 Task: Block   from Email0099 with a subject Subject0096
Action: Mouse moved to (451, 553)
Screenshot: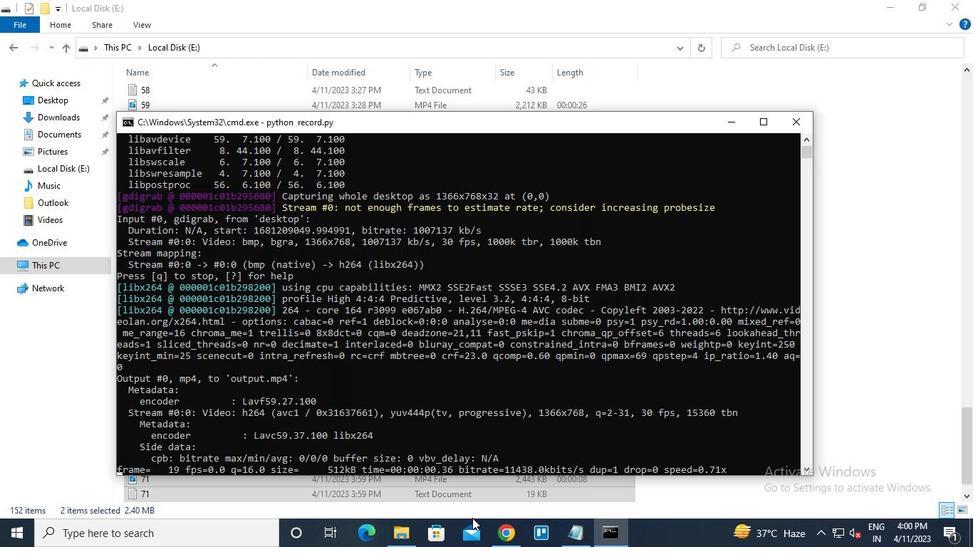 
Action: Mouse pressed left at (451, 553)
Screenshot: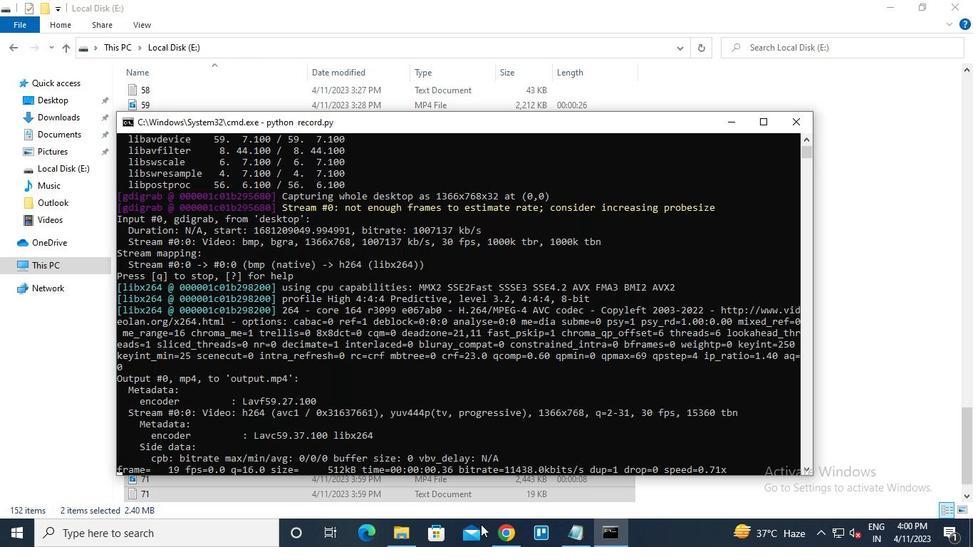 
Action: Mouse moved to (277, 188)
Screenshot: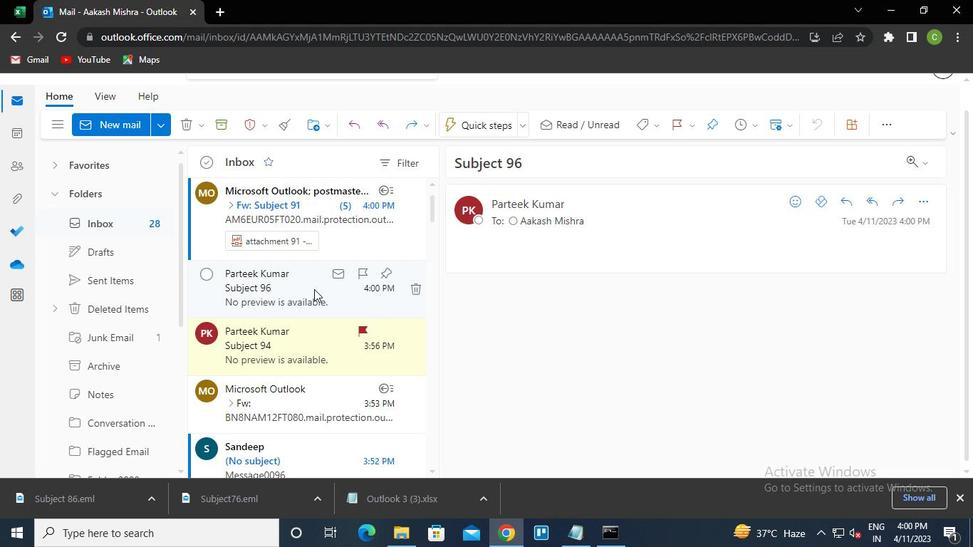 
Action: Mouse pressed left at (277, 188)
Screenshot: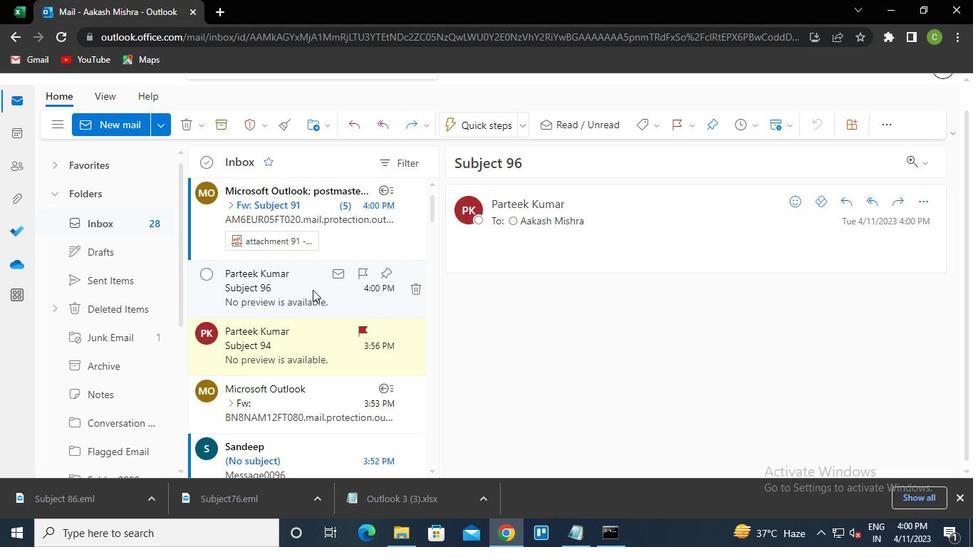 
Action: Mouse moved to (355, 330)
Screenshot: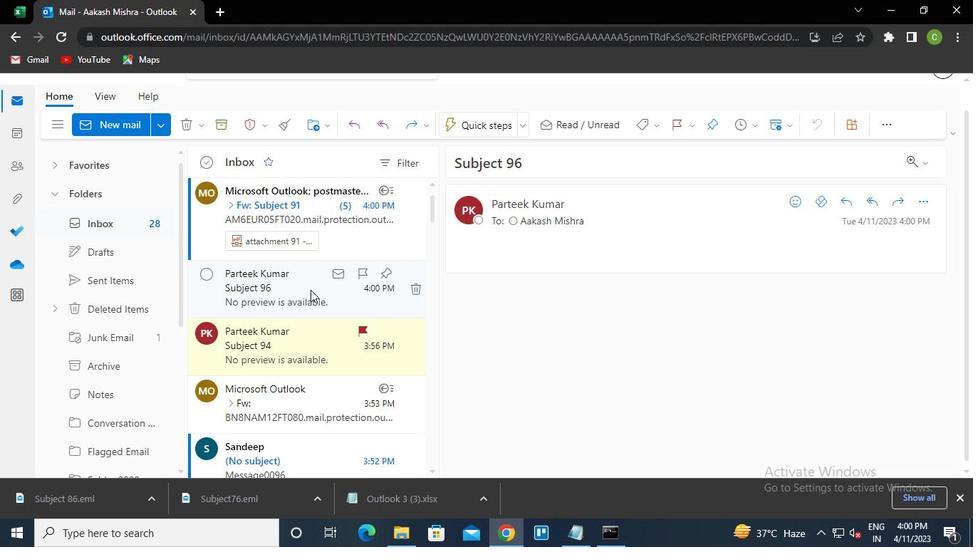 
Action: Mouse pressed left at (355, 330)
Screenshot: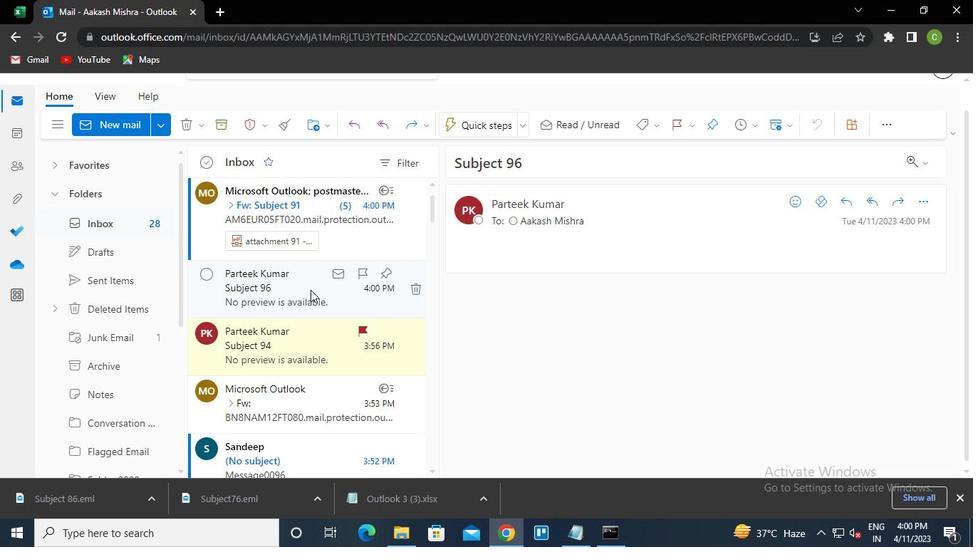 
Action: Mouse moved to (328, 352)
Screenshot: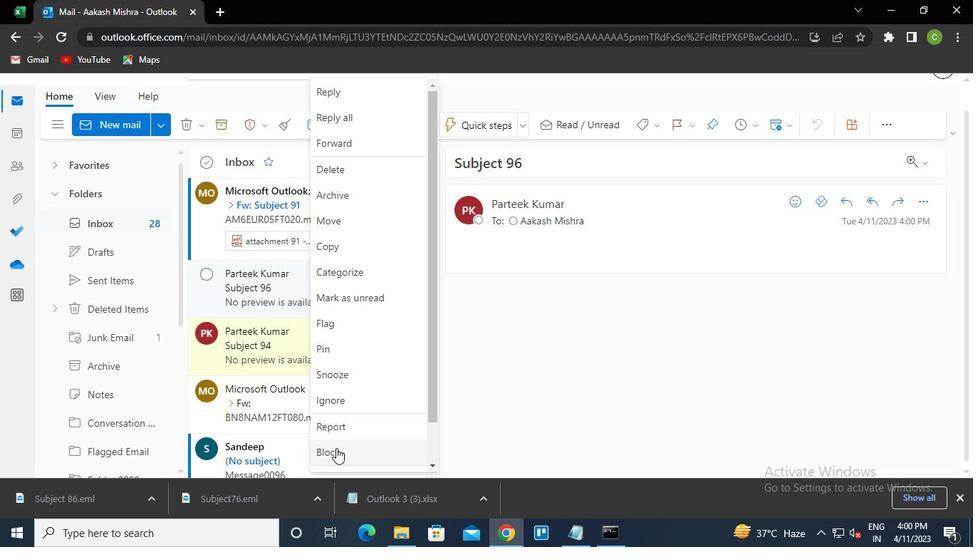 
Action: Mouse pressed left at (328, 352)
Screenshot: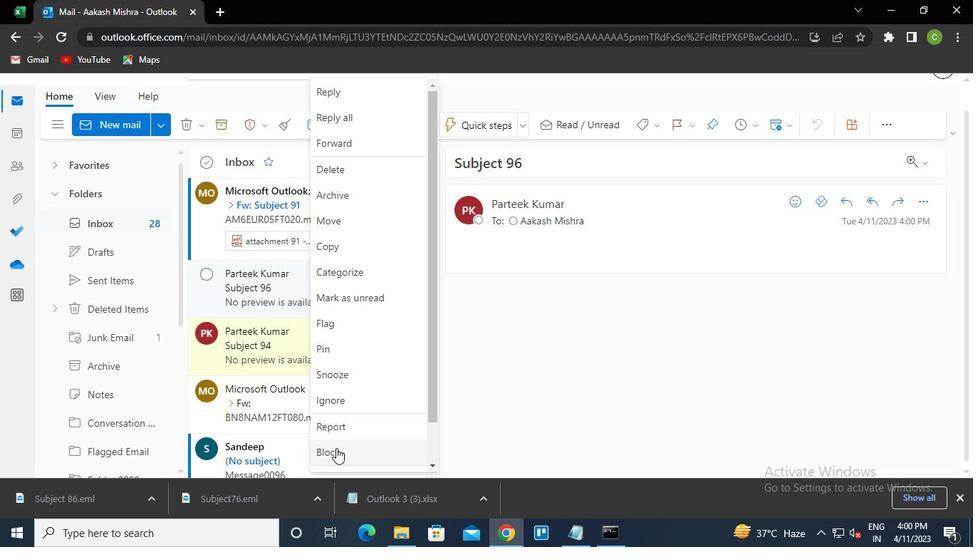 
Action: Mouse moved to (290, 340)
Screenshot: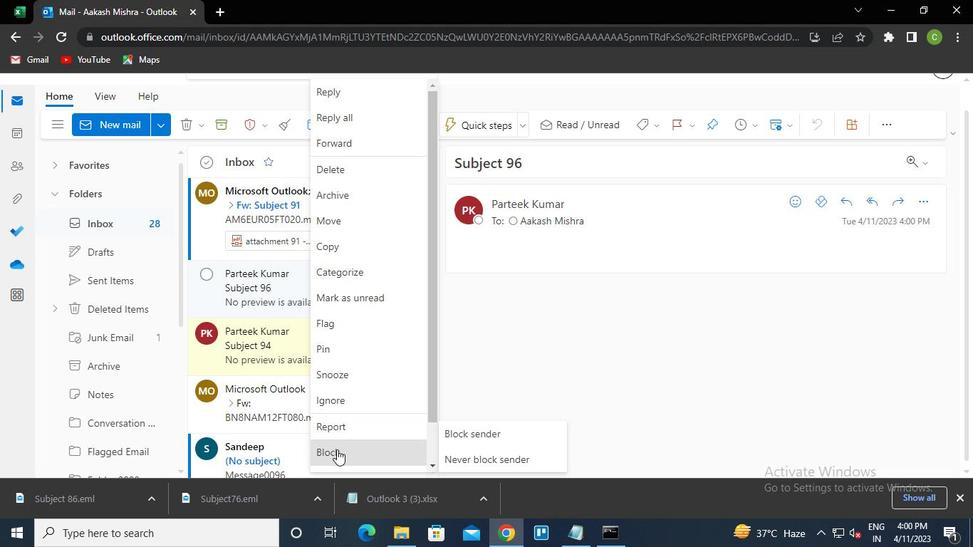 
Action: Mouse pressed left at (290, 340)
Screenshot: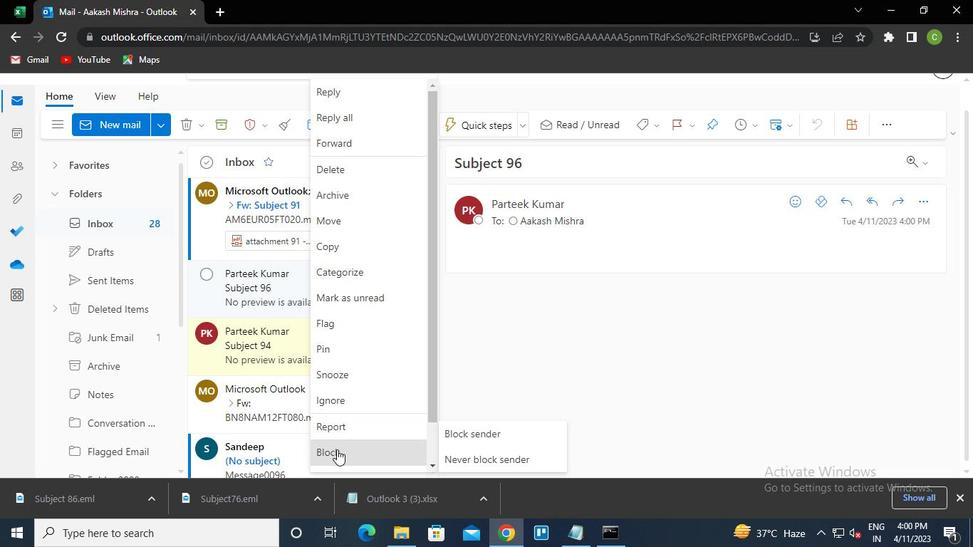 
Action: Mouse moved to (357, 383)
Screenshot: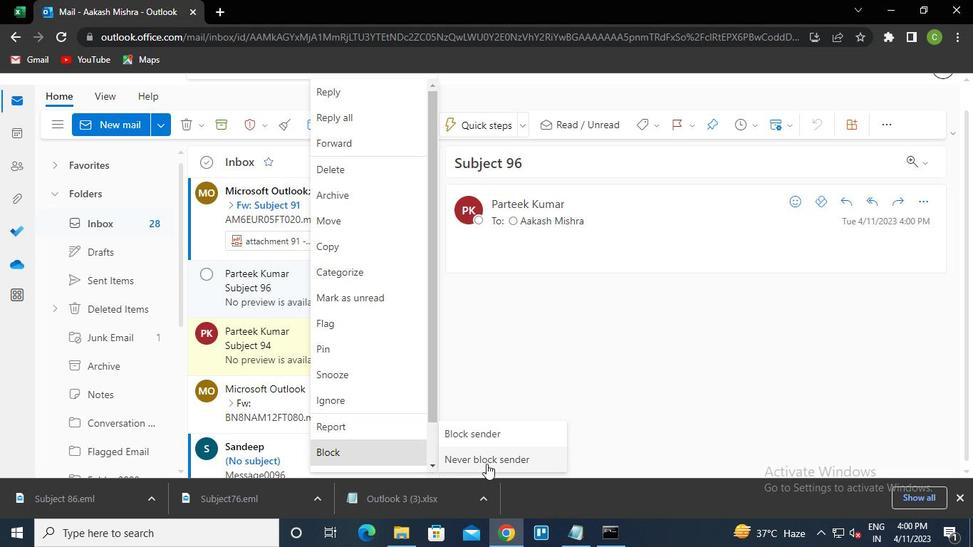
Action: Mouse pressed left at (357, 383)
Screenshot: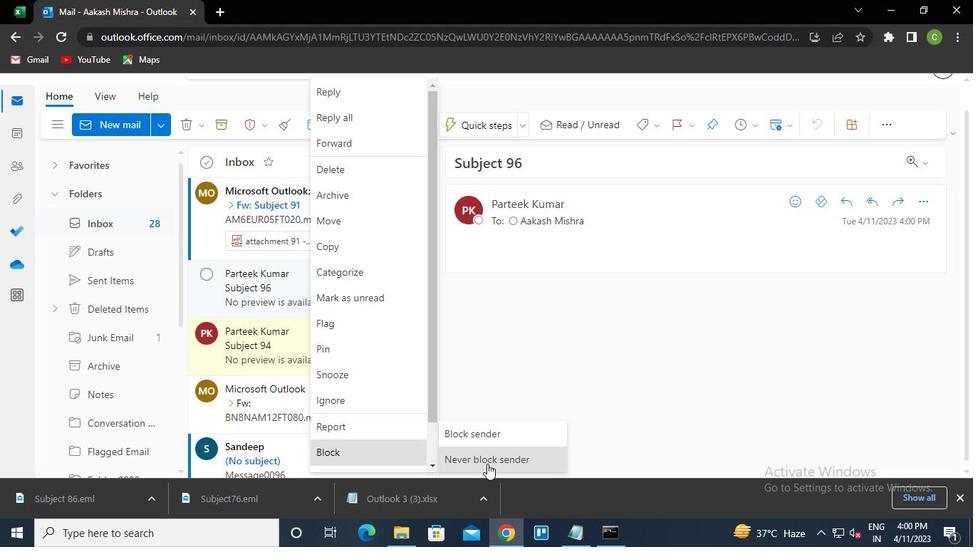 
Action: Mouse moved to (499, 549)
Screenshot: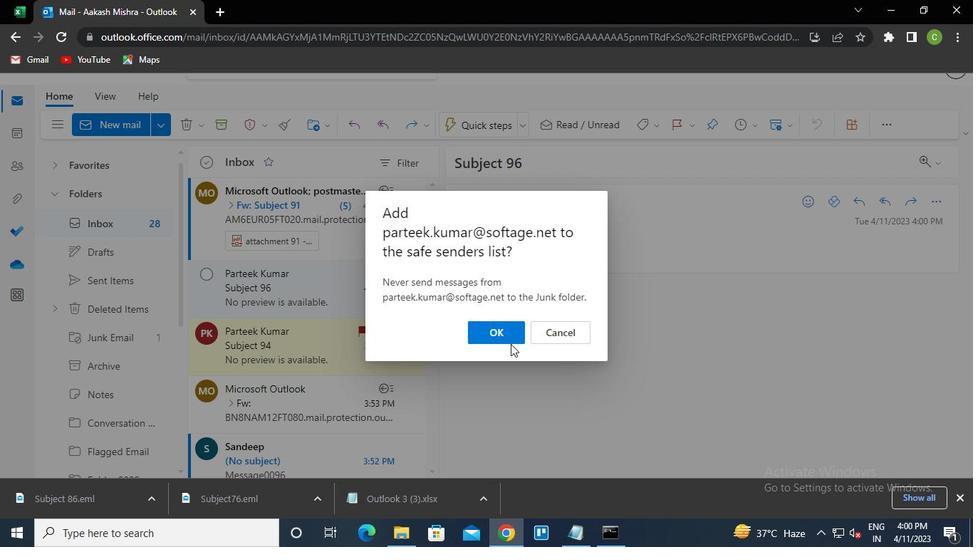
Action: Mouse pressed left at (499, 549)
Screenshot: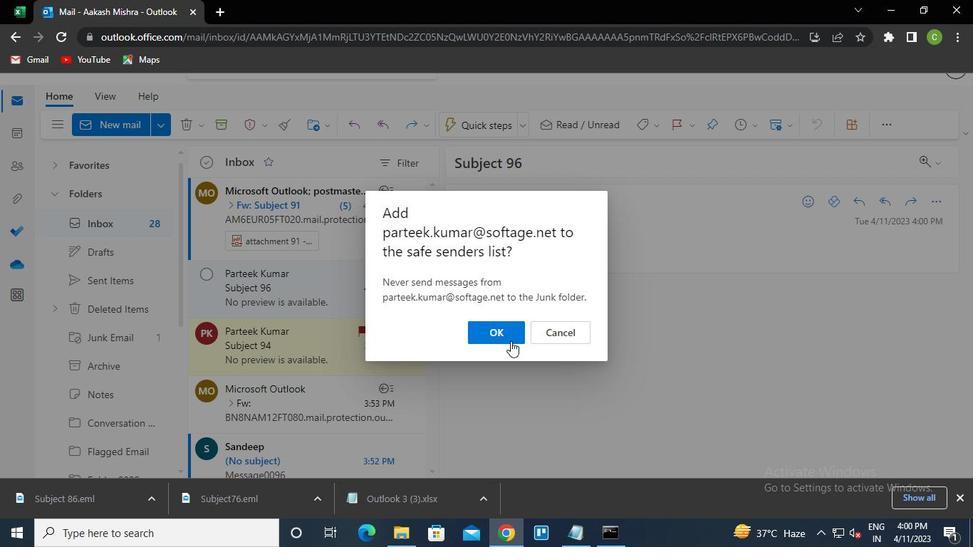 
Action: Mouse moved to (566, 260)
Screenshot: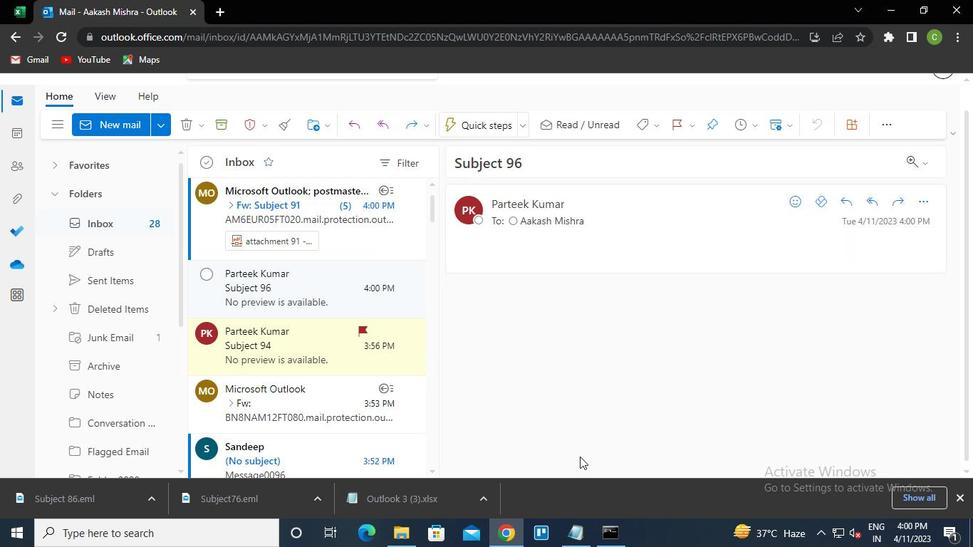 
Action: Mouse pressed left at (566, 260)
Screenshot: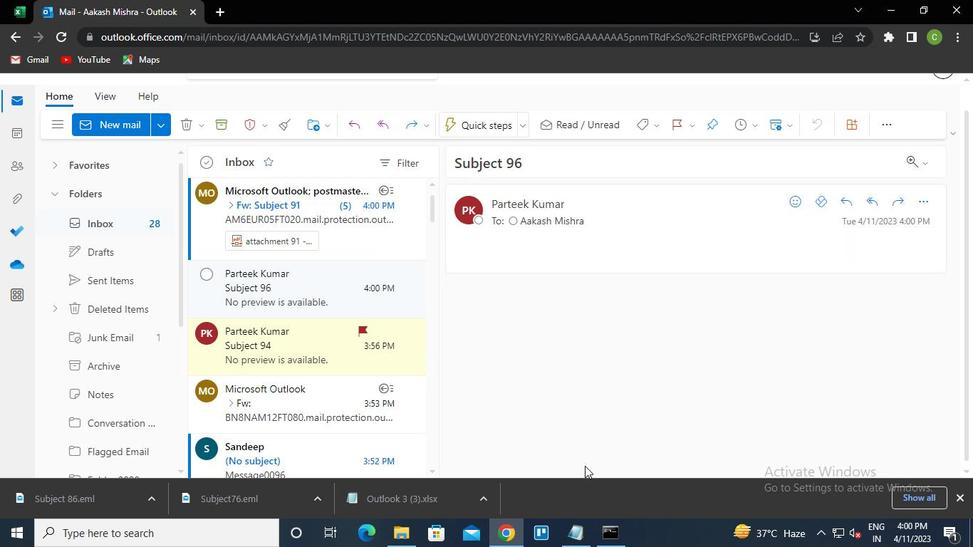 
Action: Mouse moved to (451, 552)
Screenshot: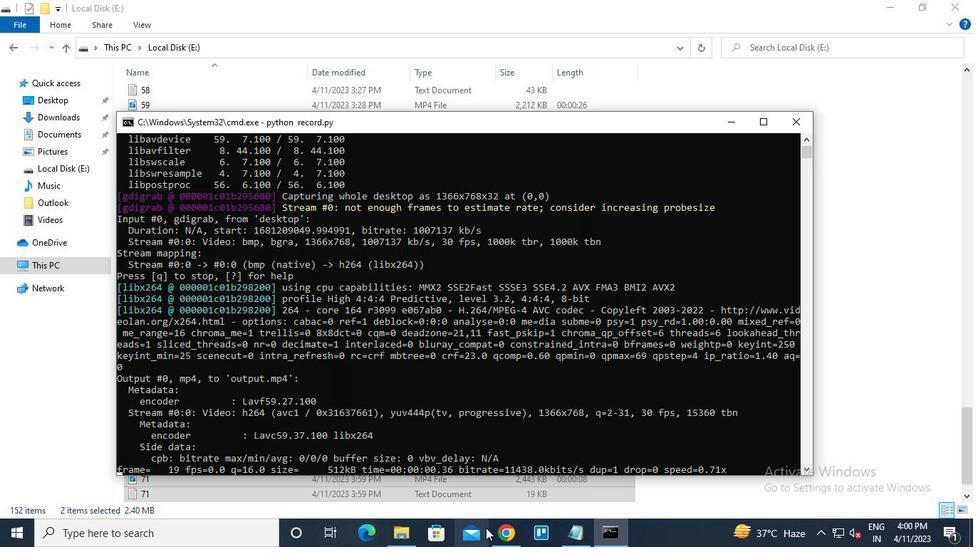 
Action: Mouse pressed left at (451, 552)
Screenshot: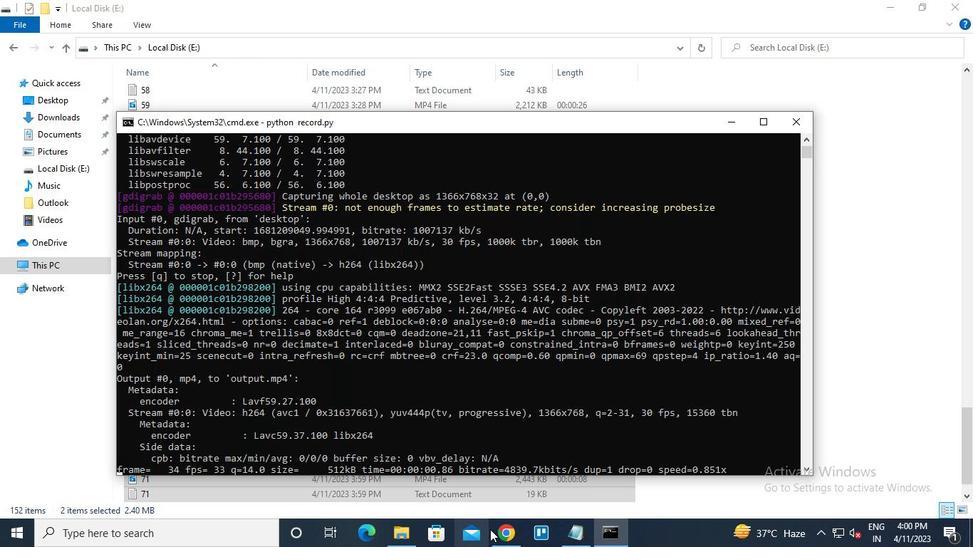 
Action: Mouse moved to (372, 385)
Screenshot: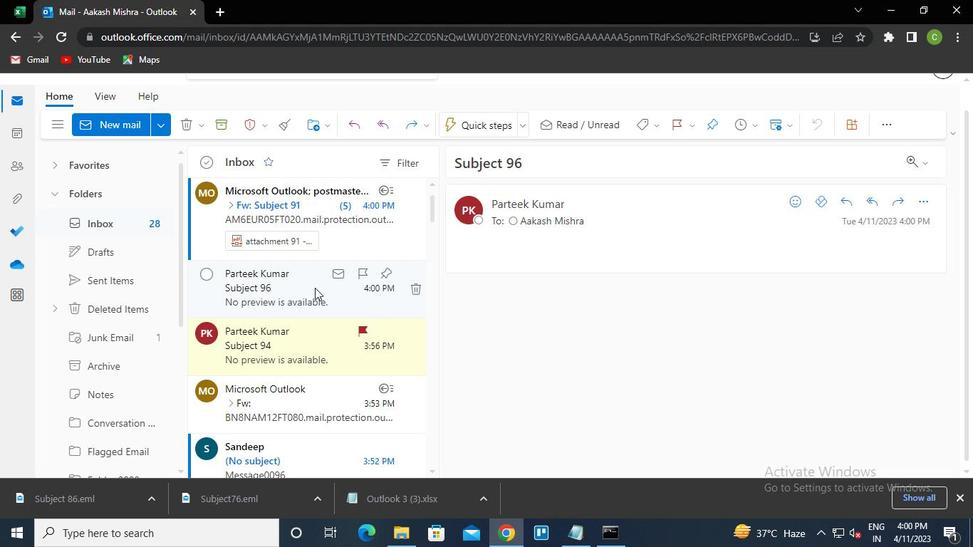 
Action: Mouse pressed left at (372, 385)
Screenshot: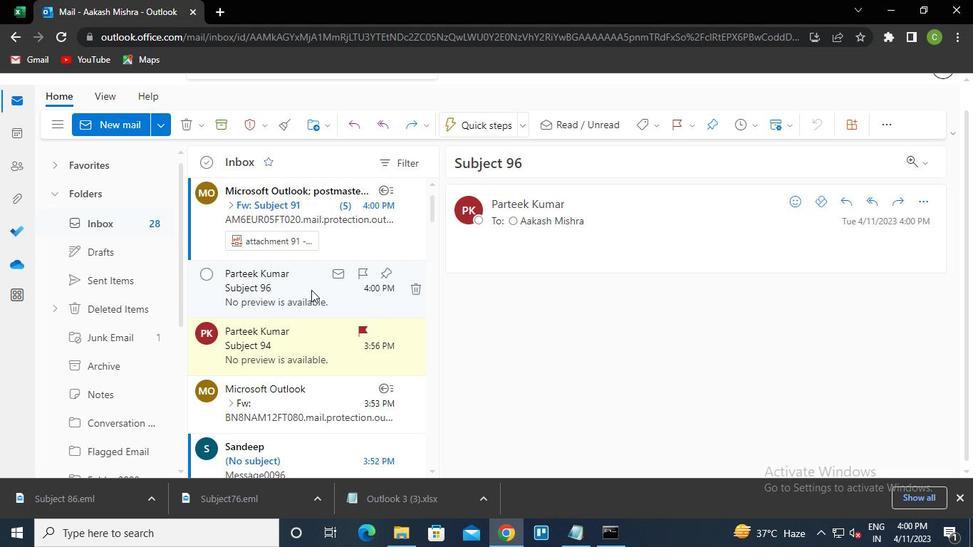 
Action: Mouse pressed right at (372, 385)
Screenshot: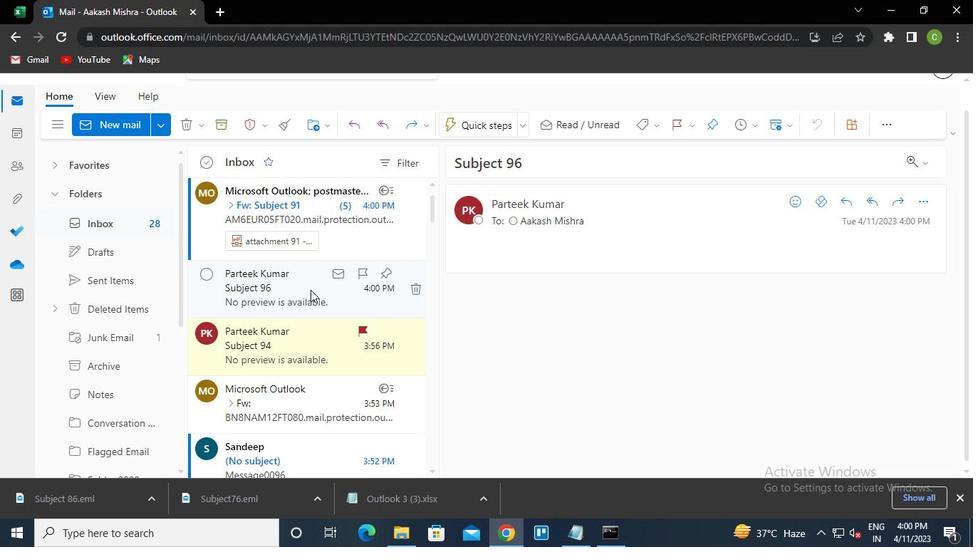 
Action: Mouse moved to (445, 504)
Screenshot: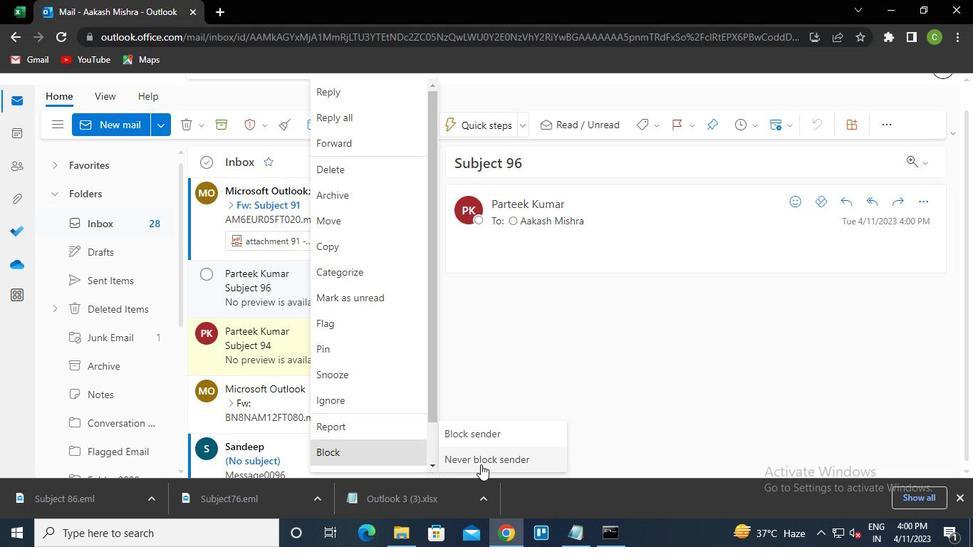 
Action: Mouse pressed left at (445, 504)
Screenshot: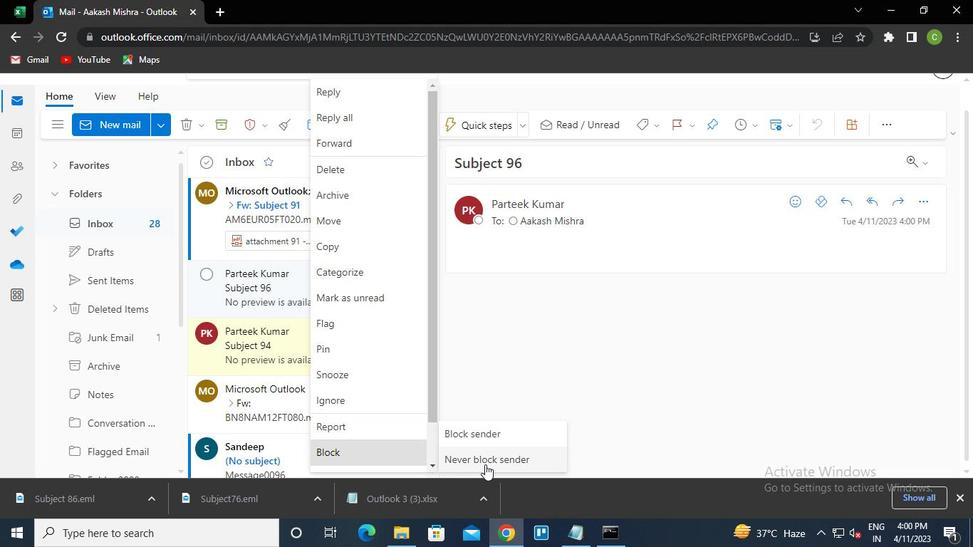 
Action: Mouse moved to (454, 419)
Screenshot: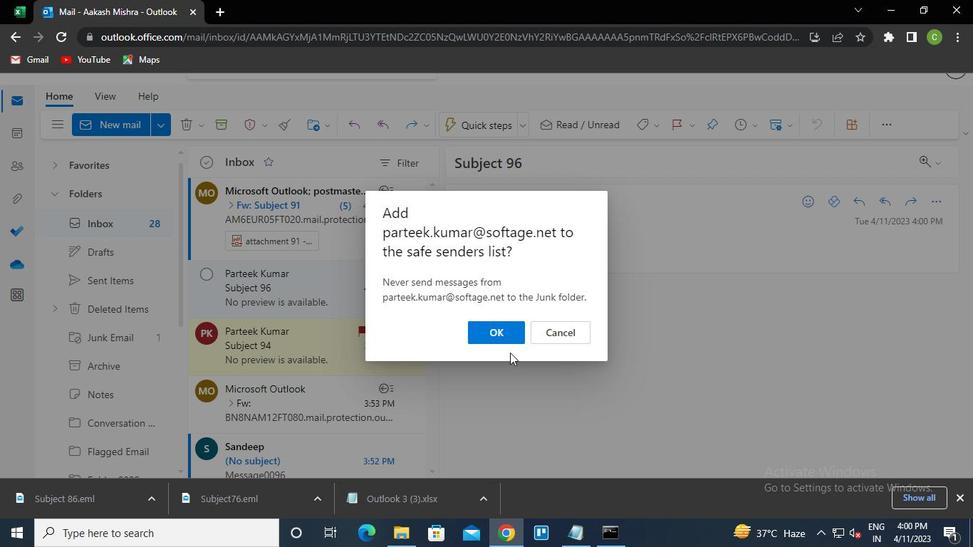 
Action: Mouse pressed left at (454, 419)
Screenshot: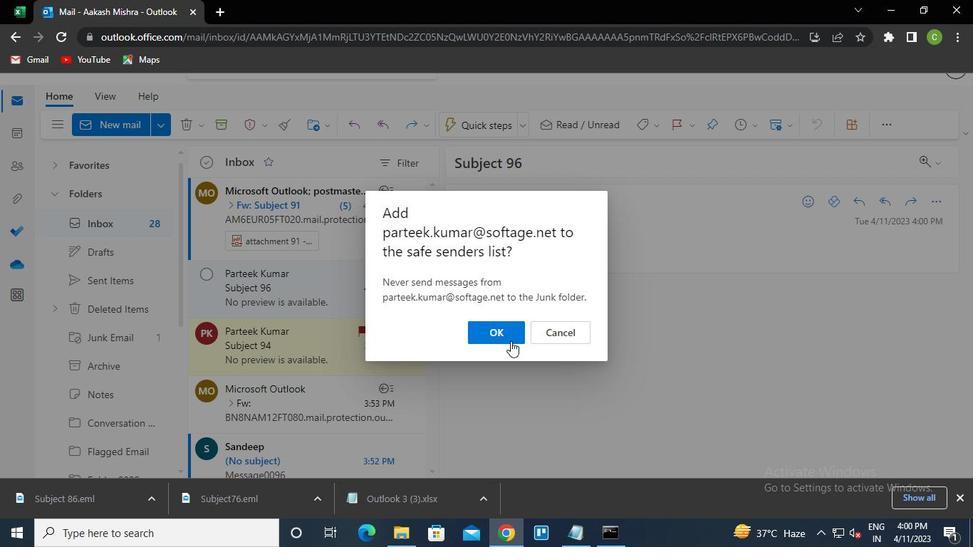 
Action: Mouse moved to (496, 551)
Screenshot: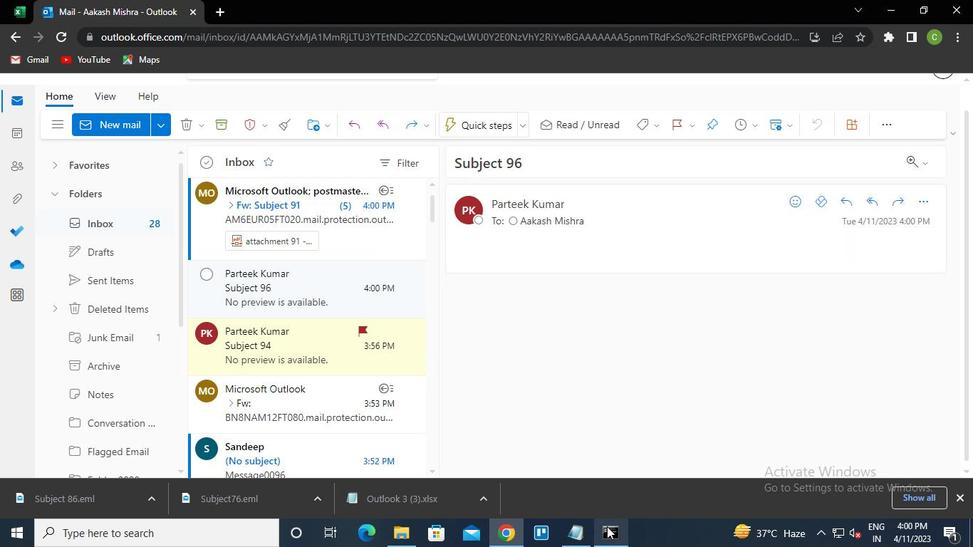 
Action: Mouse pressed left at (496, 551)
Screenshot: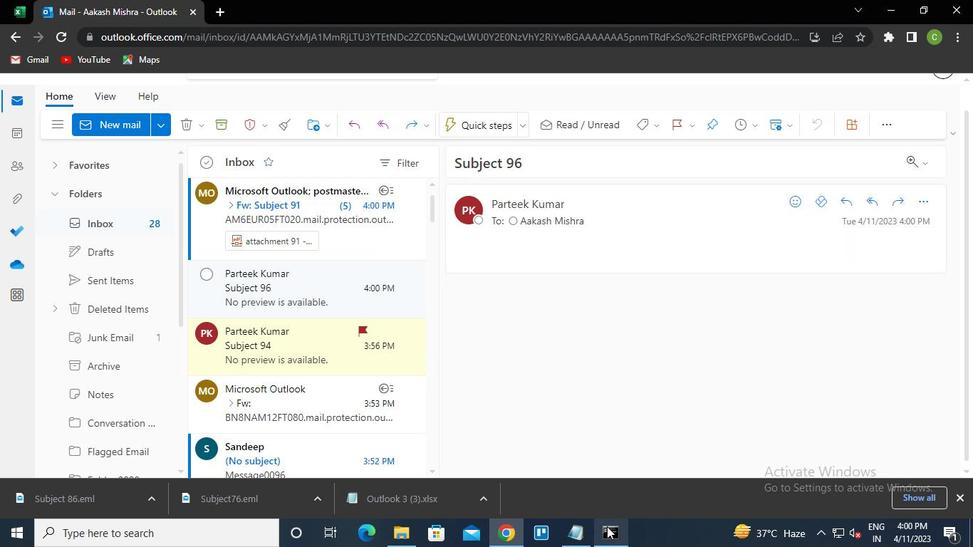 
Action: Mouse moved to (574, 269)
Screenshot: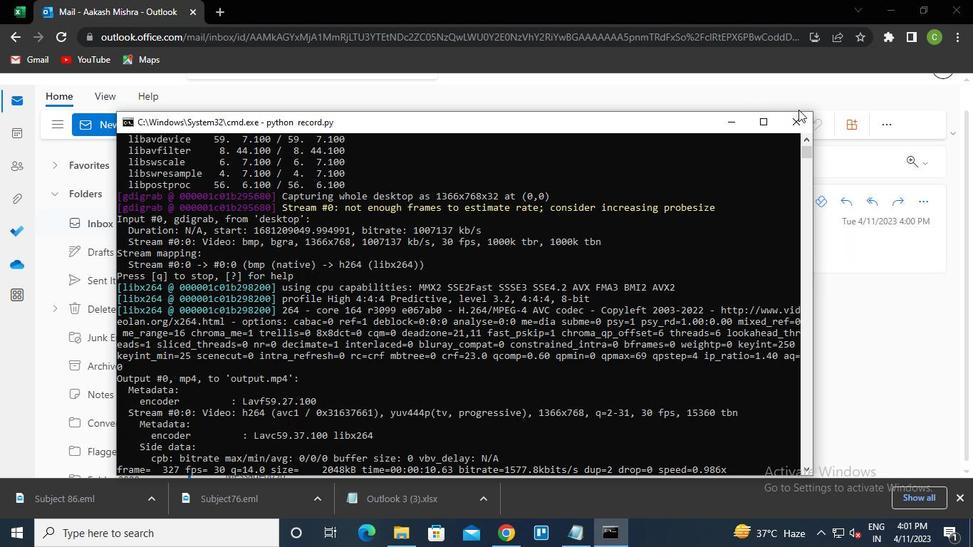 
Action: Mouse pressed left at (574, 269)
Screenshot: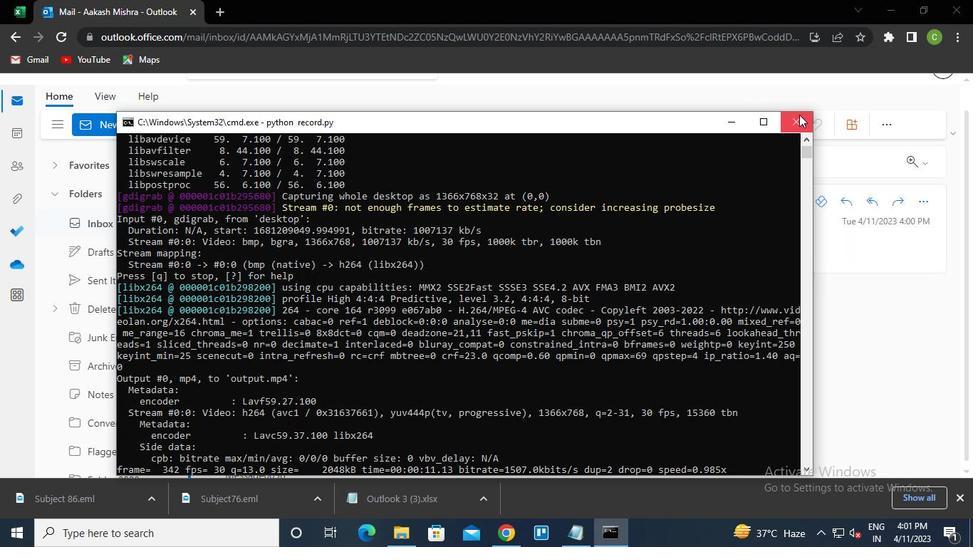 
Action: Mouse moved to (573, 269)
Screenshot: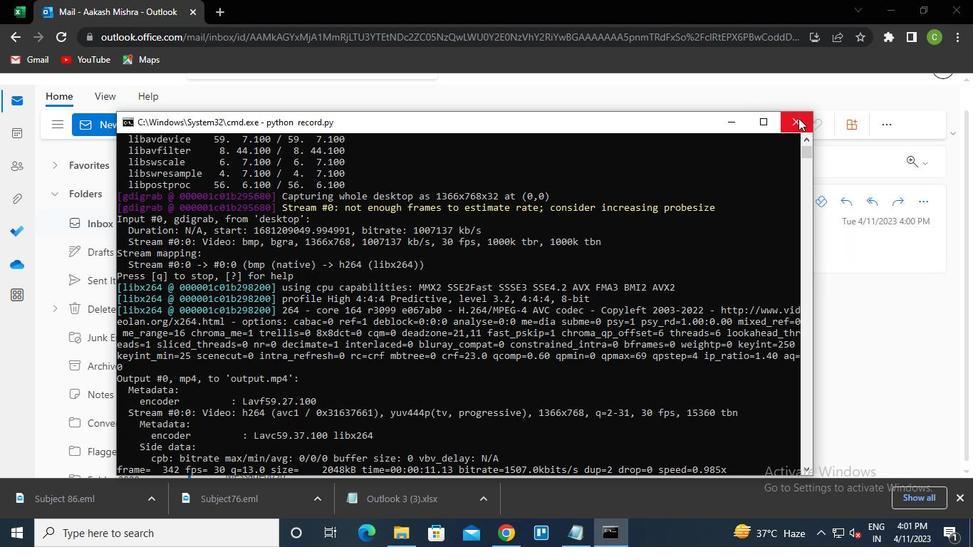 
